 Task: Send an email to Shubham Jain about a meeting tomorrow in the conference room on the second floor at 9:00 AM.
Action: Mouse moved to (53, 70)
Screenshot: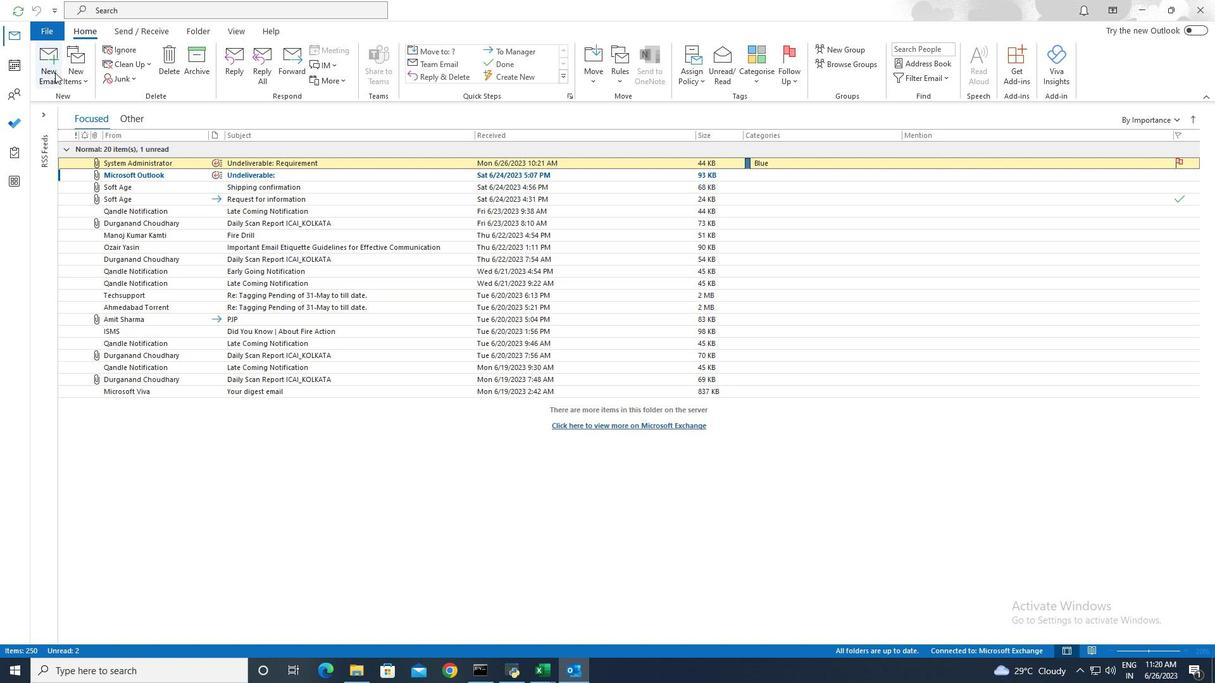 
Action: Mouse pressed left at (53, 70)
Screenshot: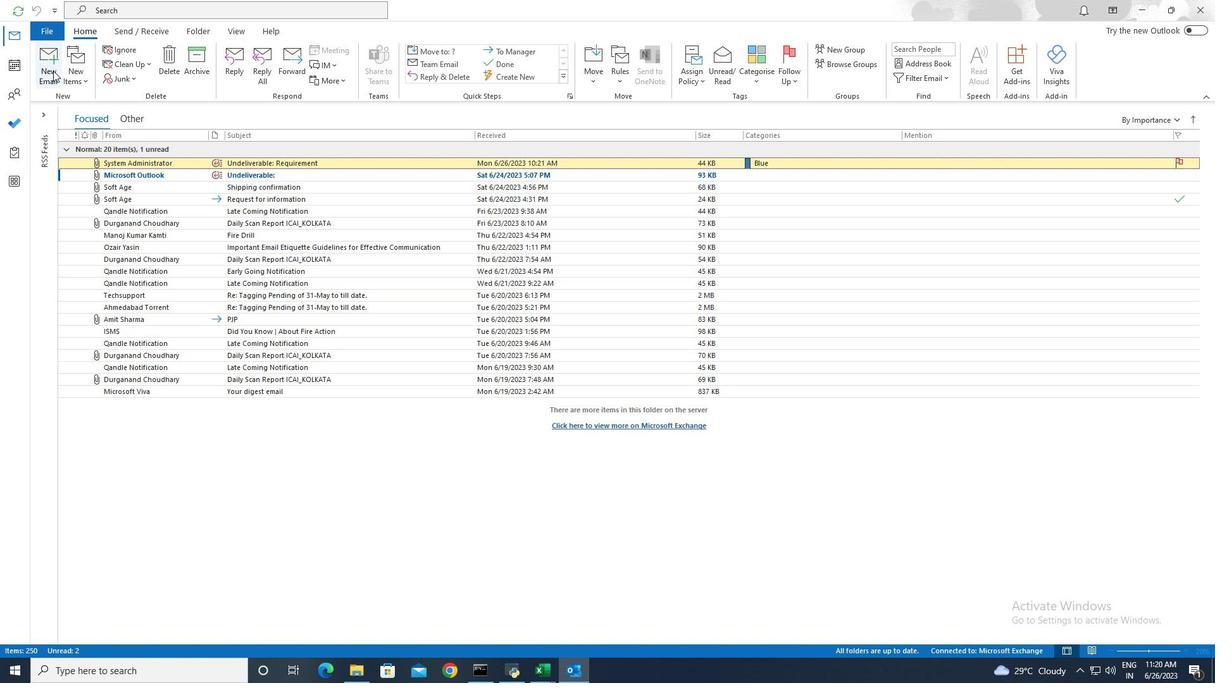 
Action: Mouse moved to (316, 61)
Screenshot: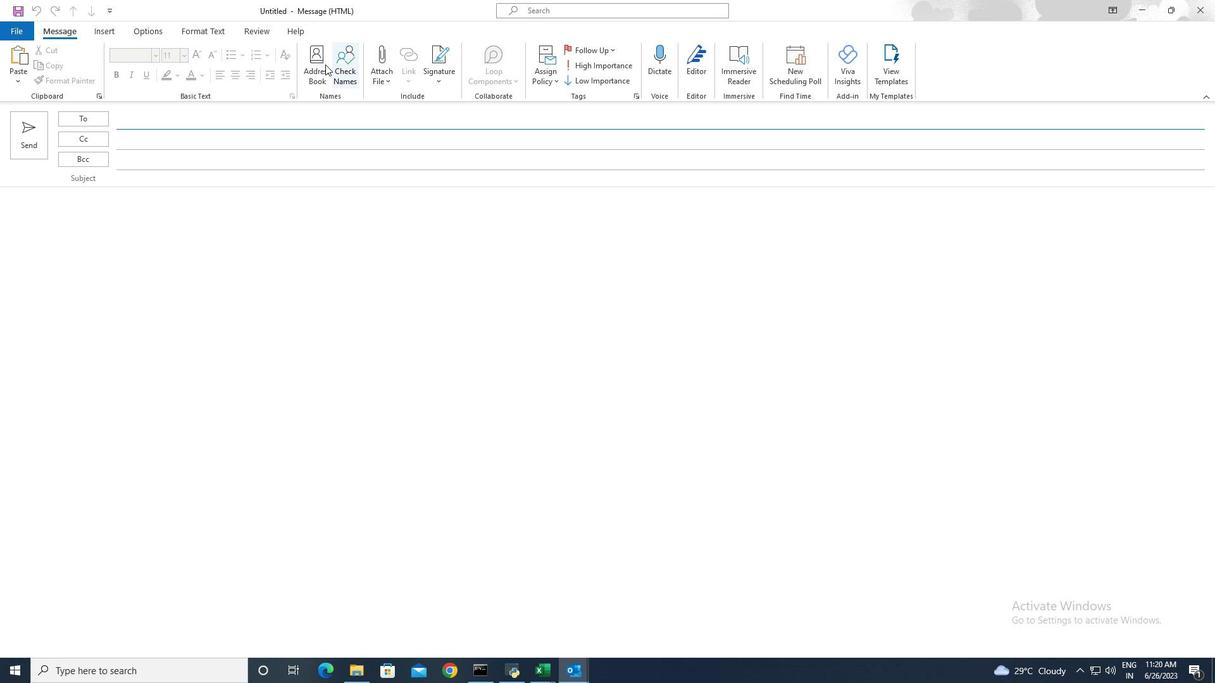 
Action: Mouse pressed left at (316, 61)
Screenshot: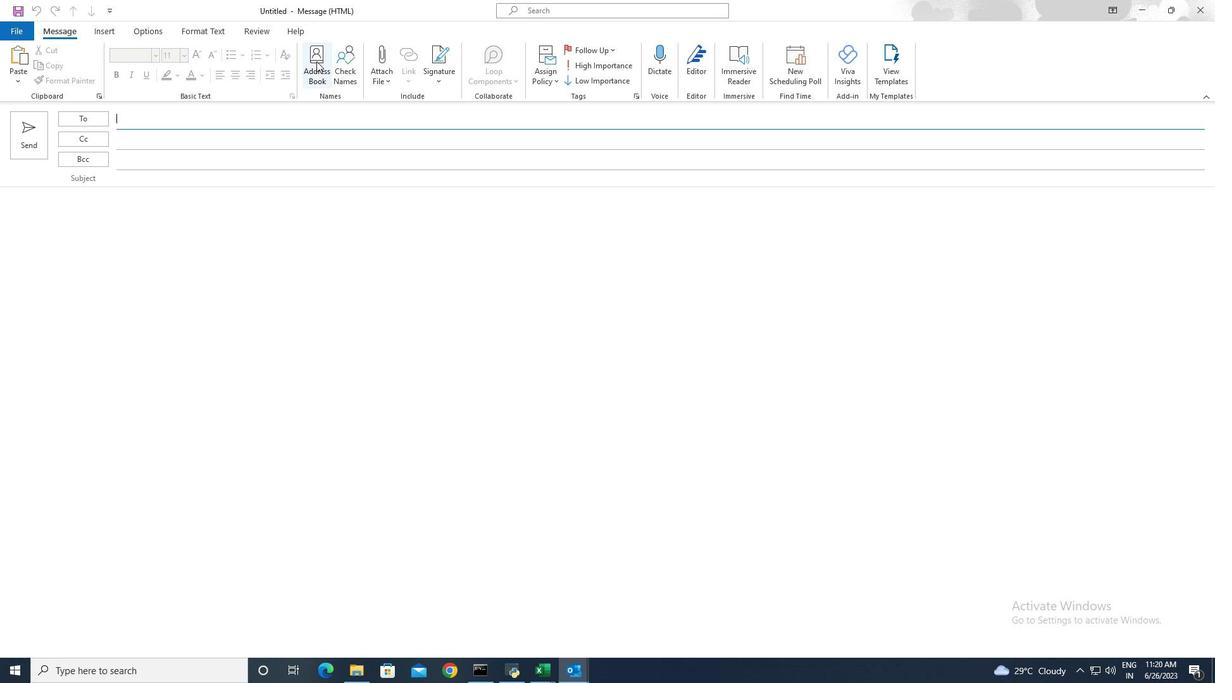 
Action: Mouse moved to (529, 253)
Screenshot: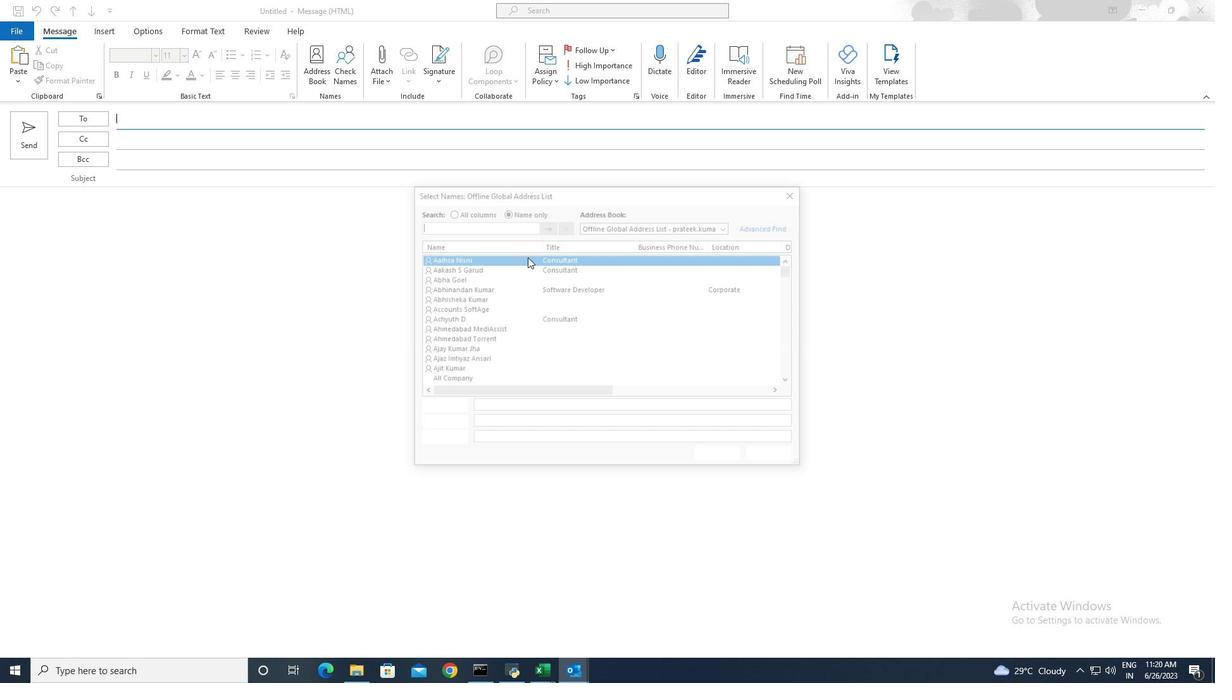
Action: Key pressed <Key.shift>Shubham<Key.space>ja
Screenshot: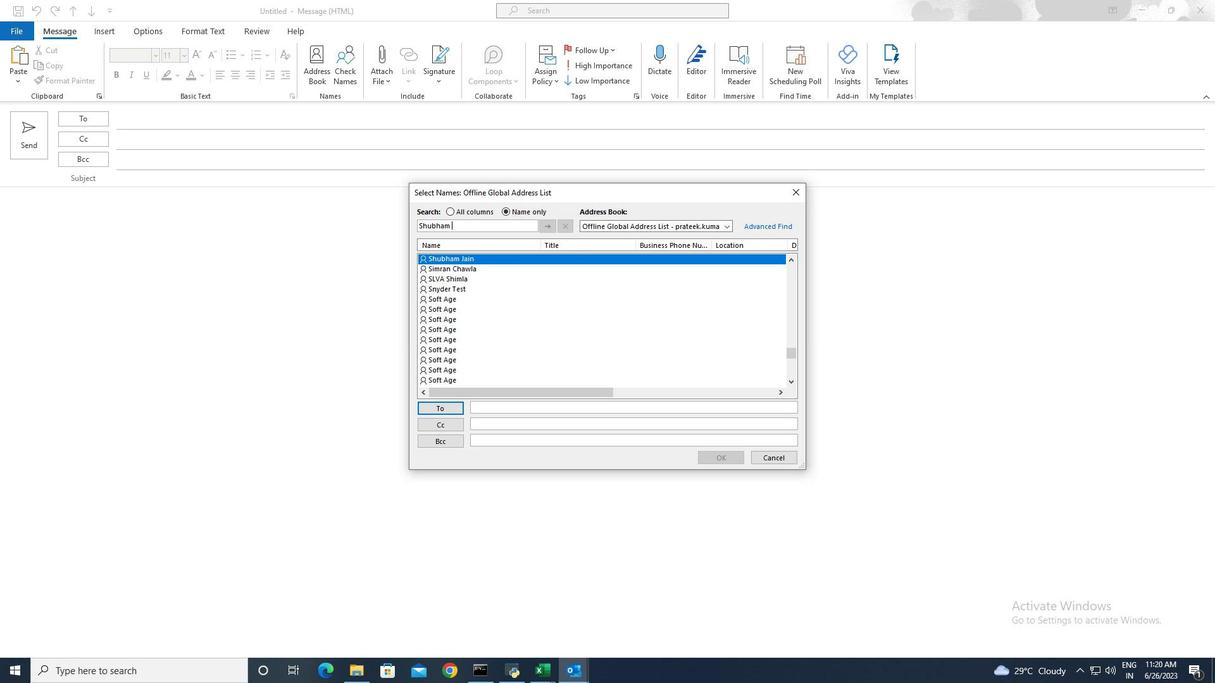 
Action: Mouse moved to (444, 257)
Screenshot: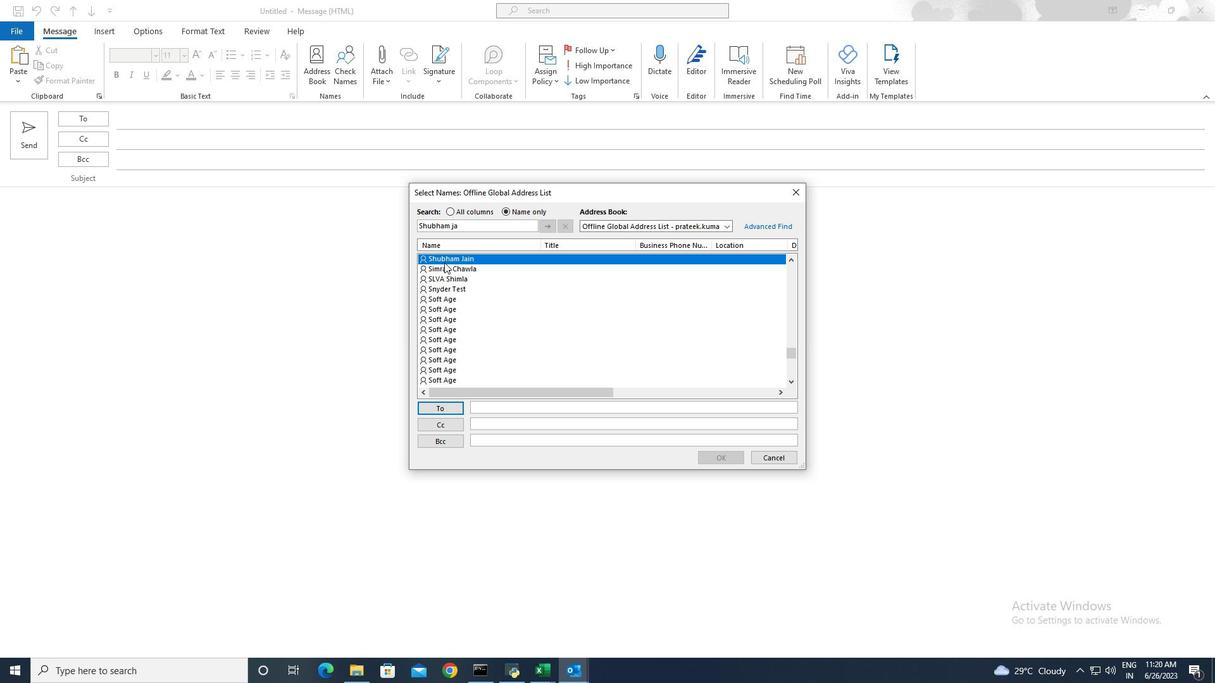 
Action: Mouse pressed left at (444, 257)
Screenshot: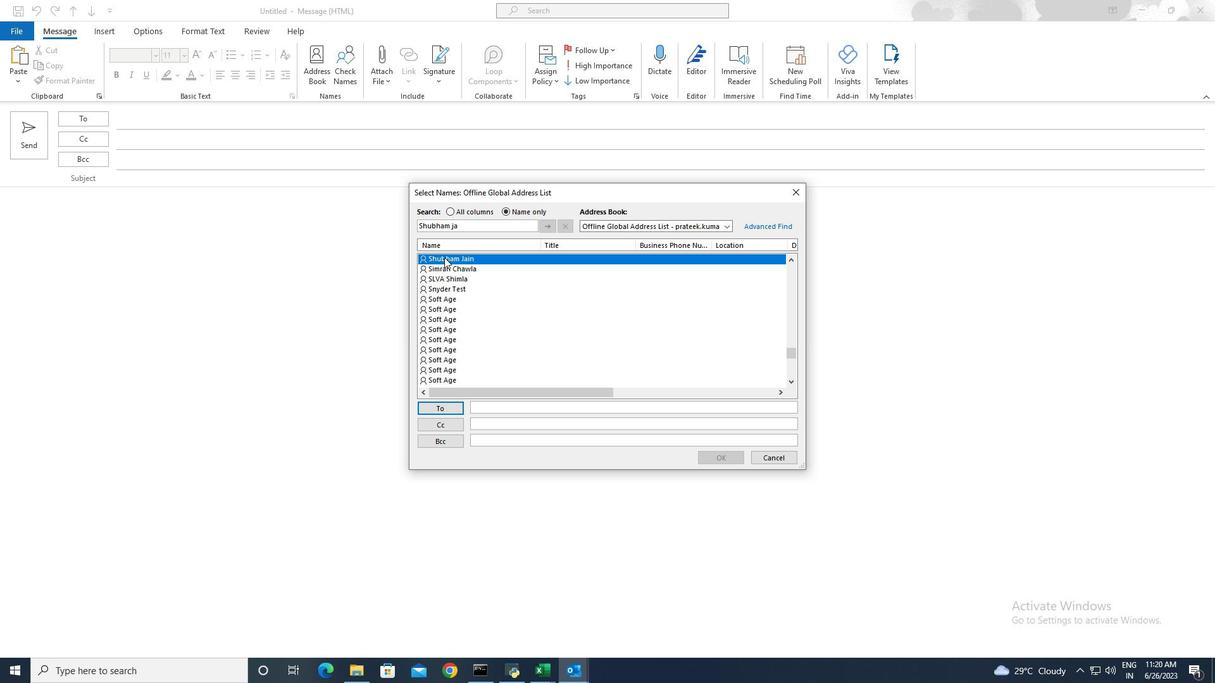 
Action: Mouse pressed left at (444, 257)
Screenshot: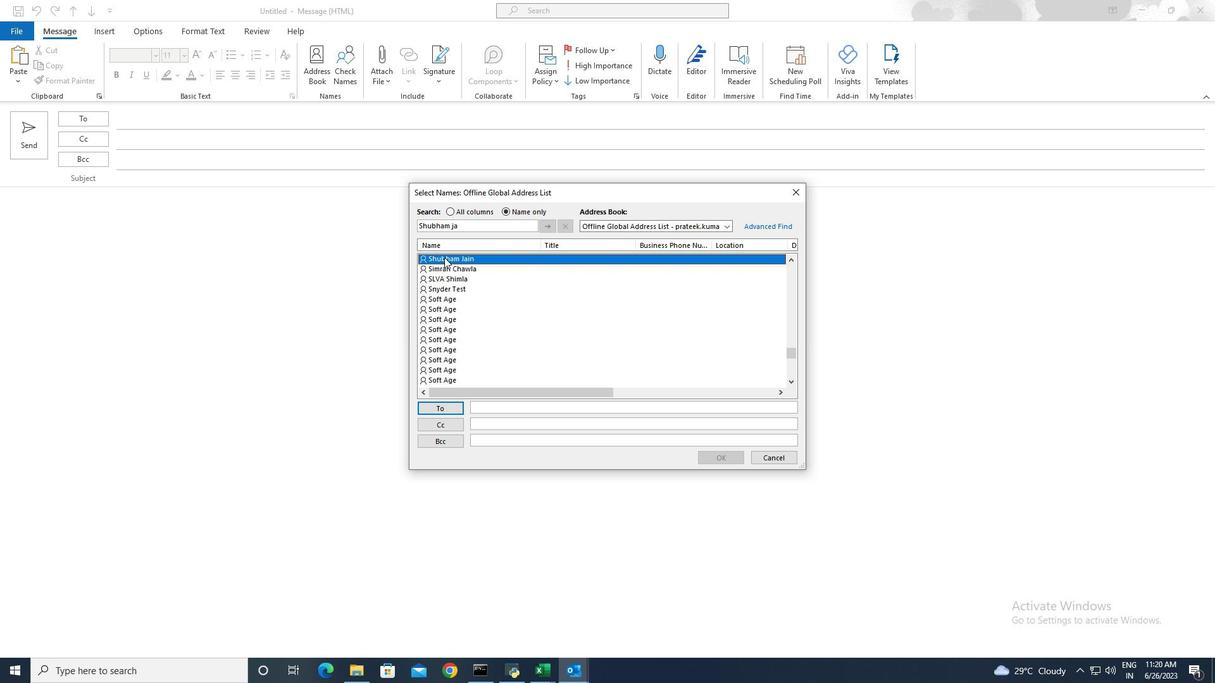 
Action: Mouse moved to (711, 457)
Screenshot: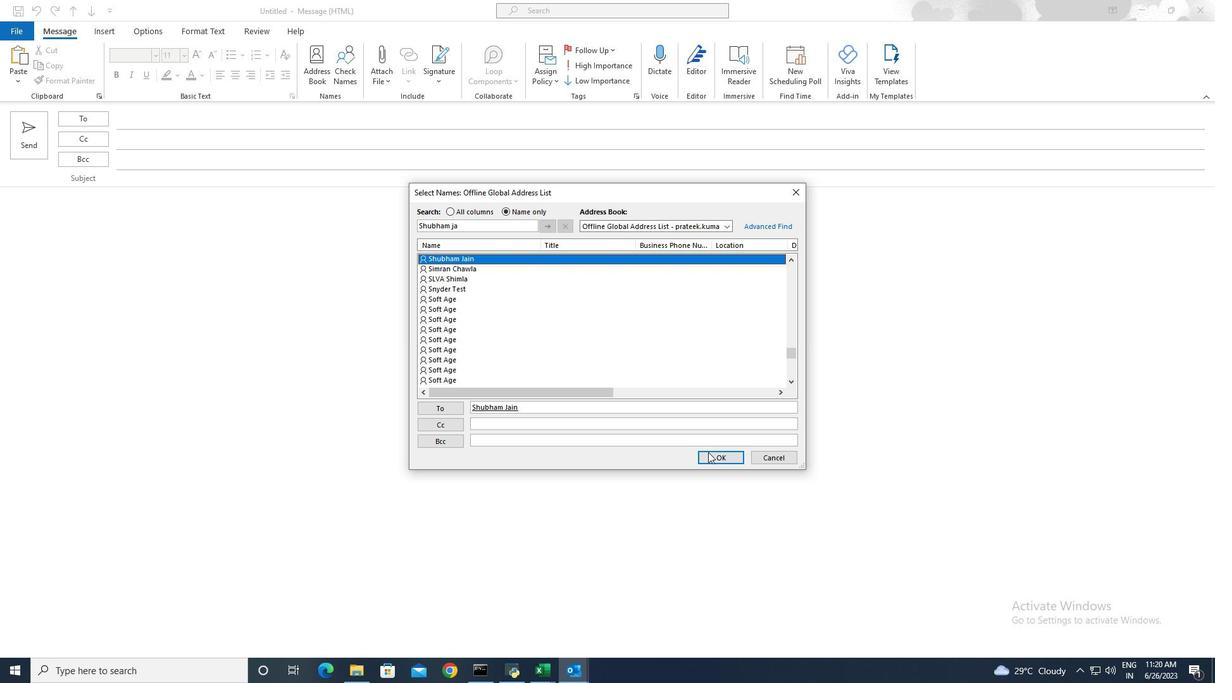 
Action: Mouse pressed left at (711, 457)
Screenshot: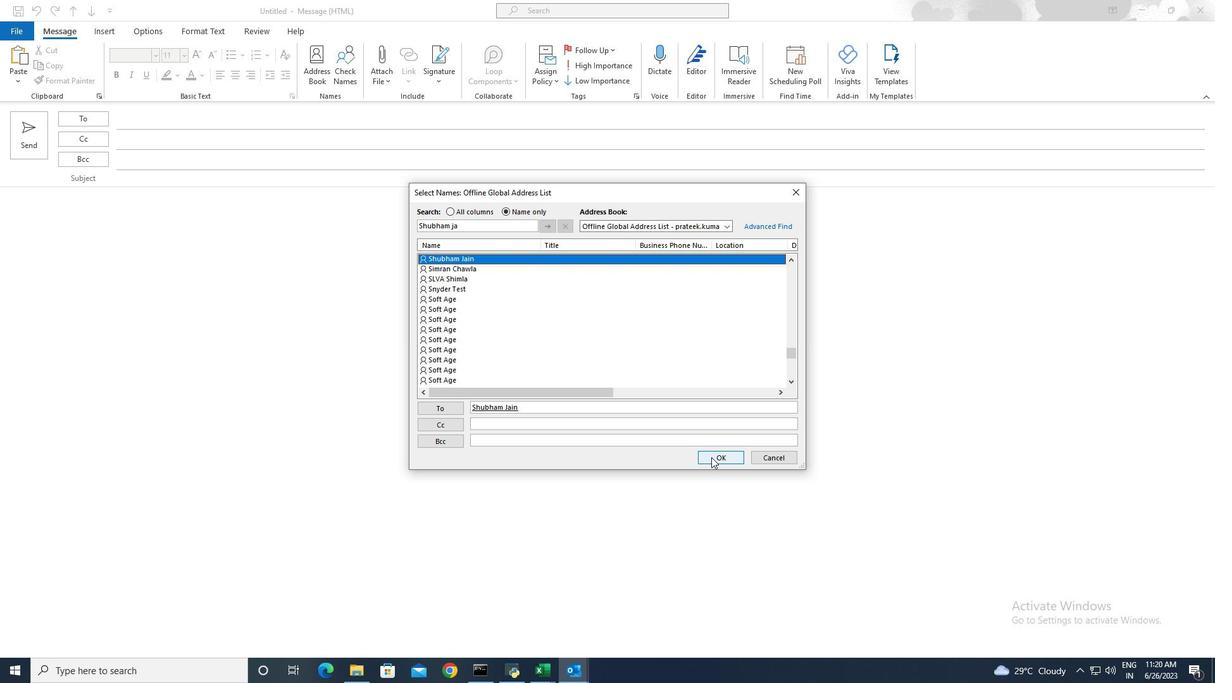 
Action: Mouse moved to (178, 178)
Screenshot: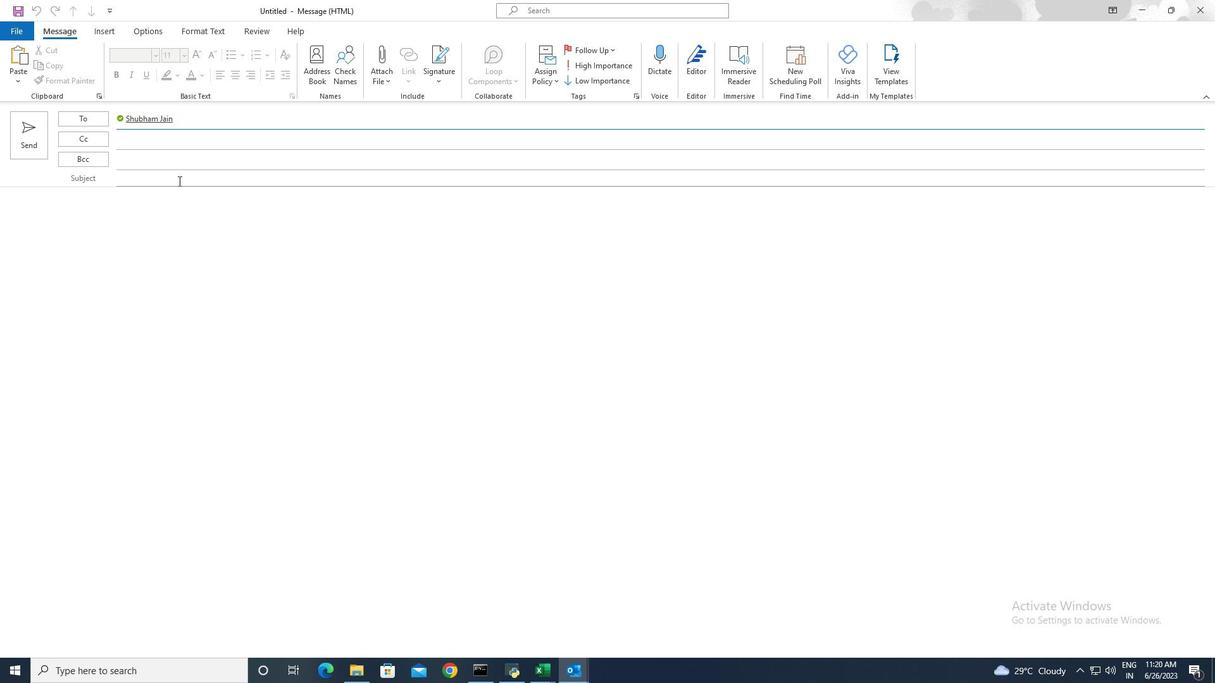 
Action: Mouse pressed left at (178, 178)
Screenshot: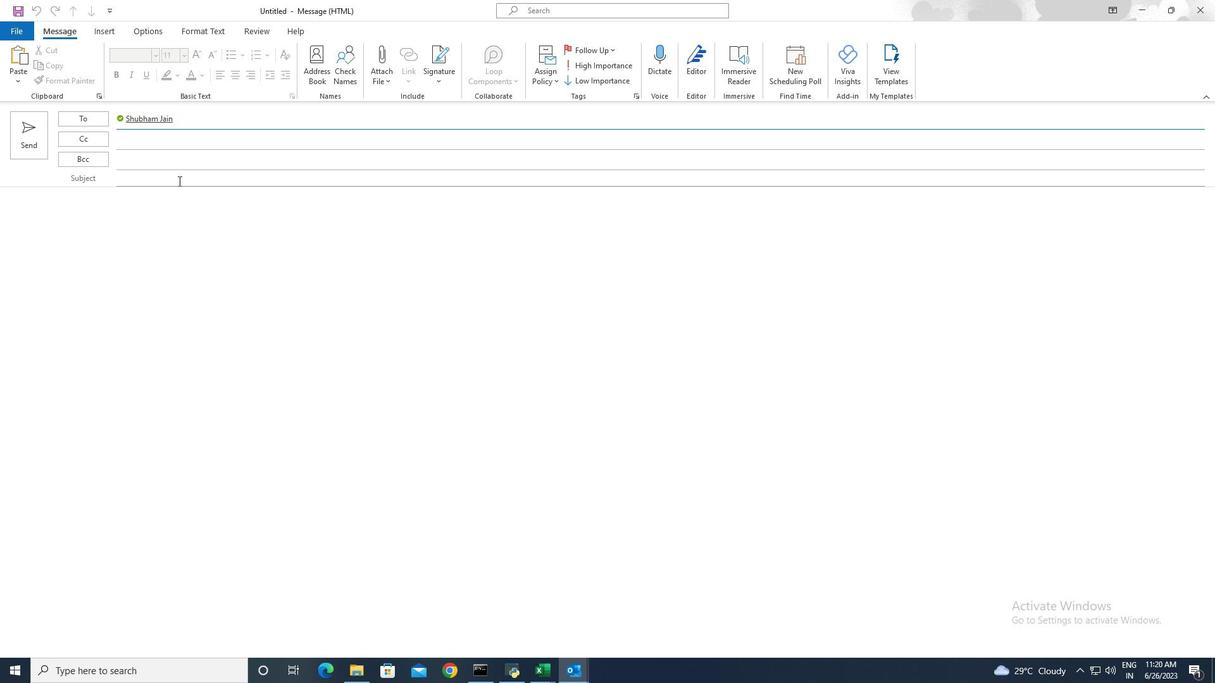 
Action: Key pressed <Key.shift>Meeting
Screenshot: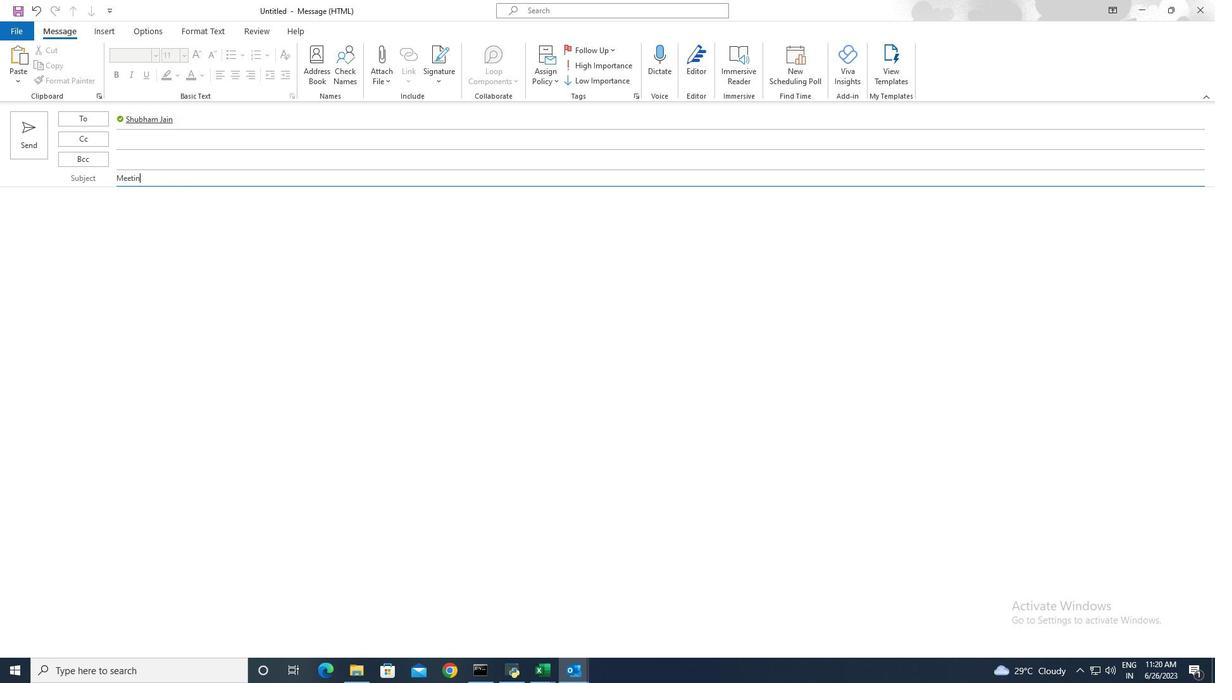 
Action: Mouse moved to (82, 203)
Screenshot: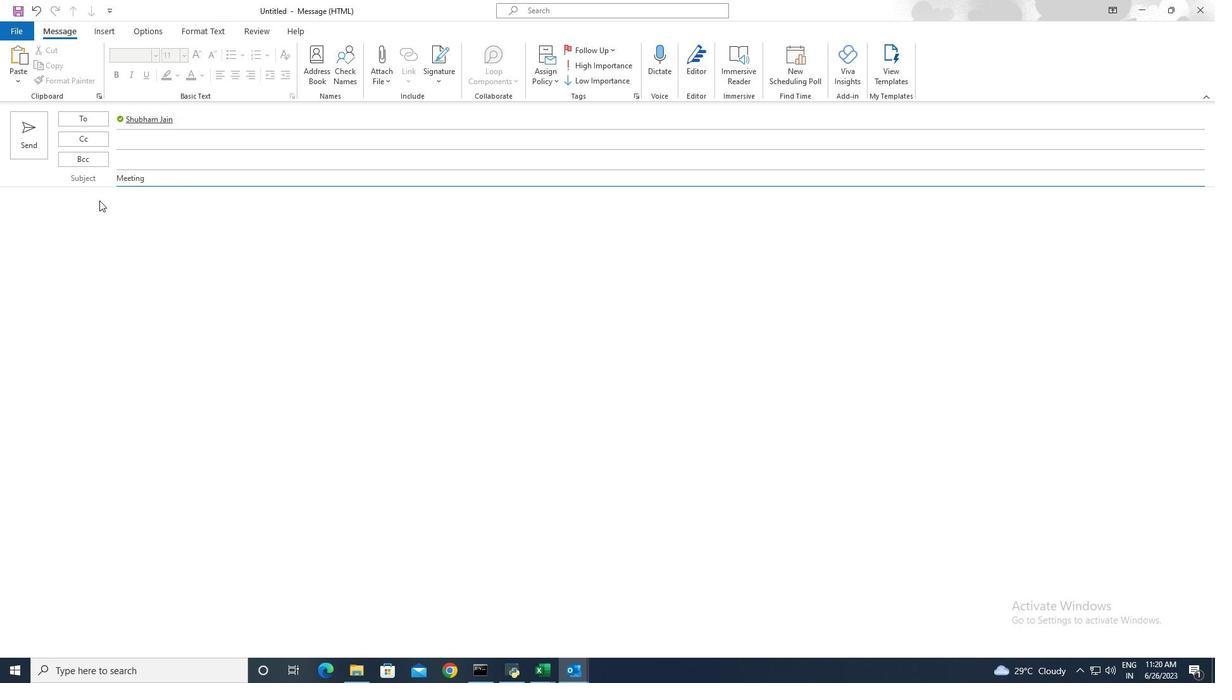 
Action: Mouse pressed left at (82, 203)
Screenshot: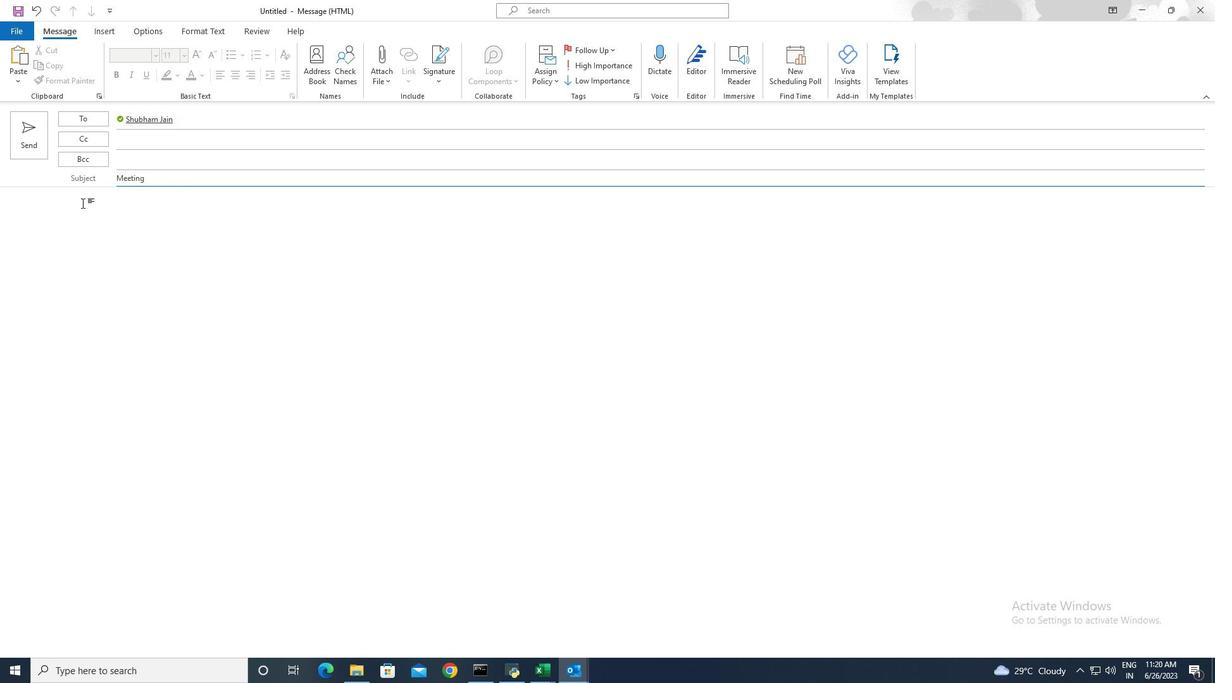 
Action: Mouse moved to (82, 203)
Screenshot: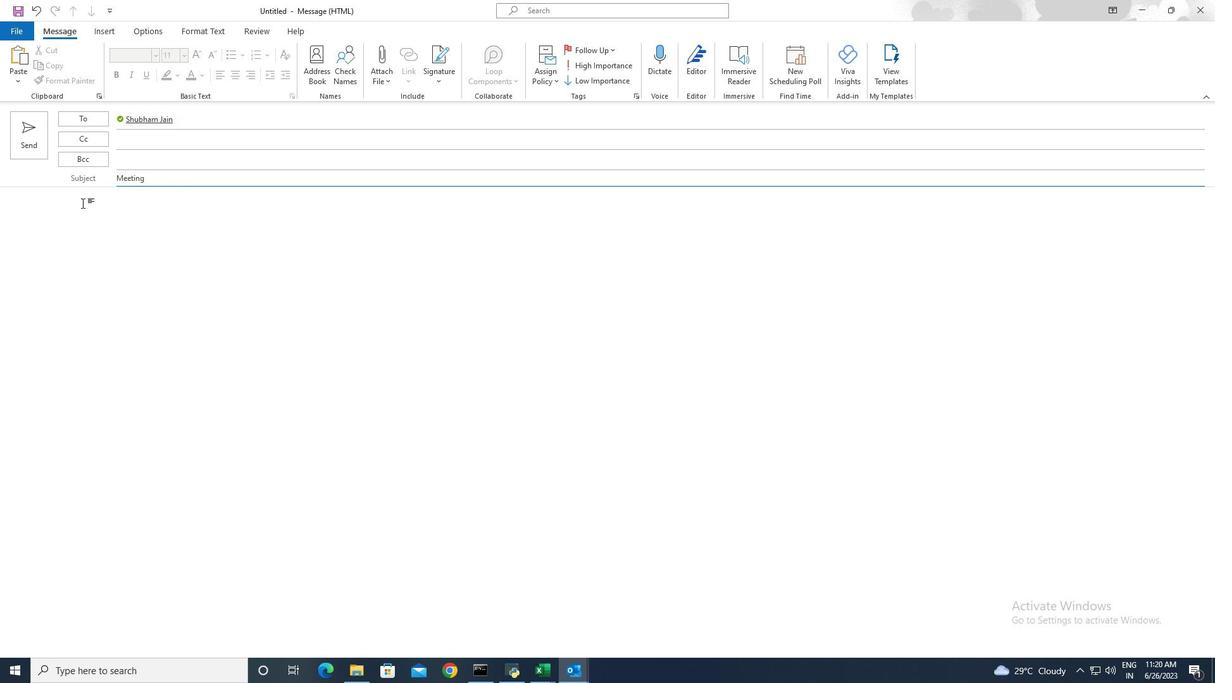 
Action: Key pressed <Key.shift>There<Key.space>is<Key.space>a<Key.space>meeting<Key.space>tomorrow<Key.space>in<Key.space>the<Key.space>conference<Key.space>room<Key.space>on<Key.space>the<Key.space>second<Key.space>floor<Key.space>at<Key.space>9<Key.shift>:00<Key.space><Key.shift>AM.
Screenshot: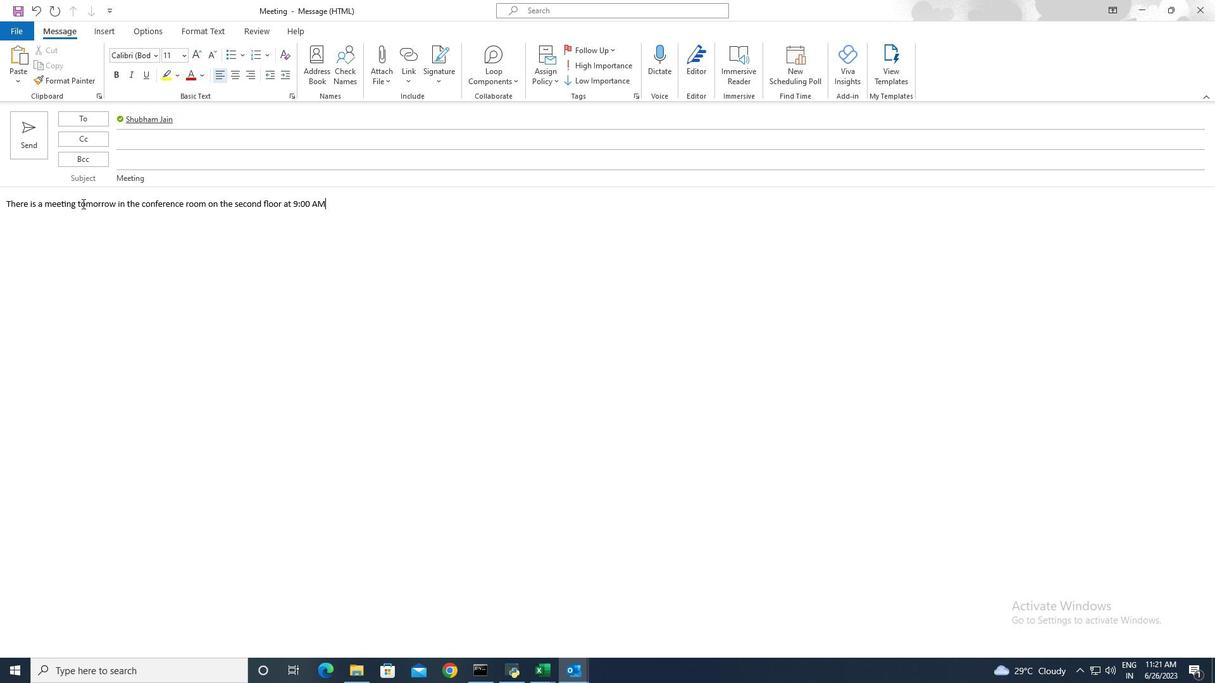 
